 Task: Remove all calendars.
Action: Mouse moved to (961, 96)
Screenshot: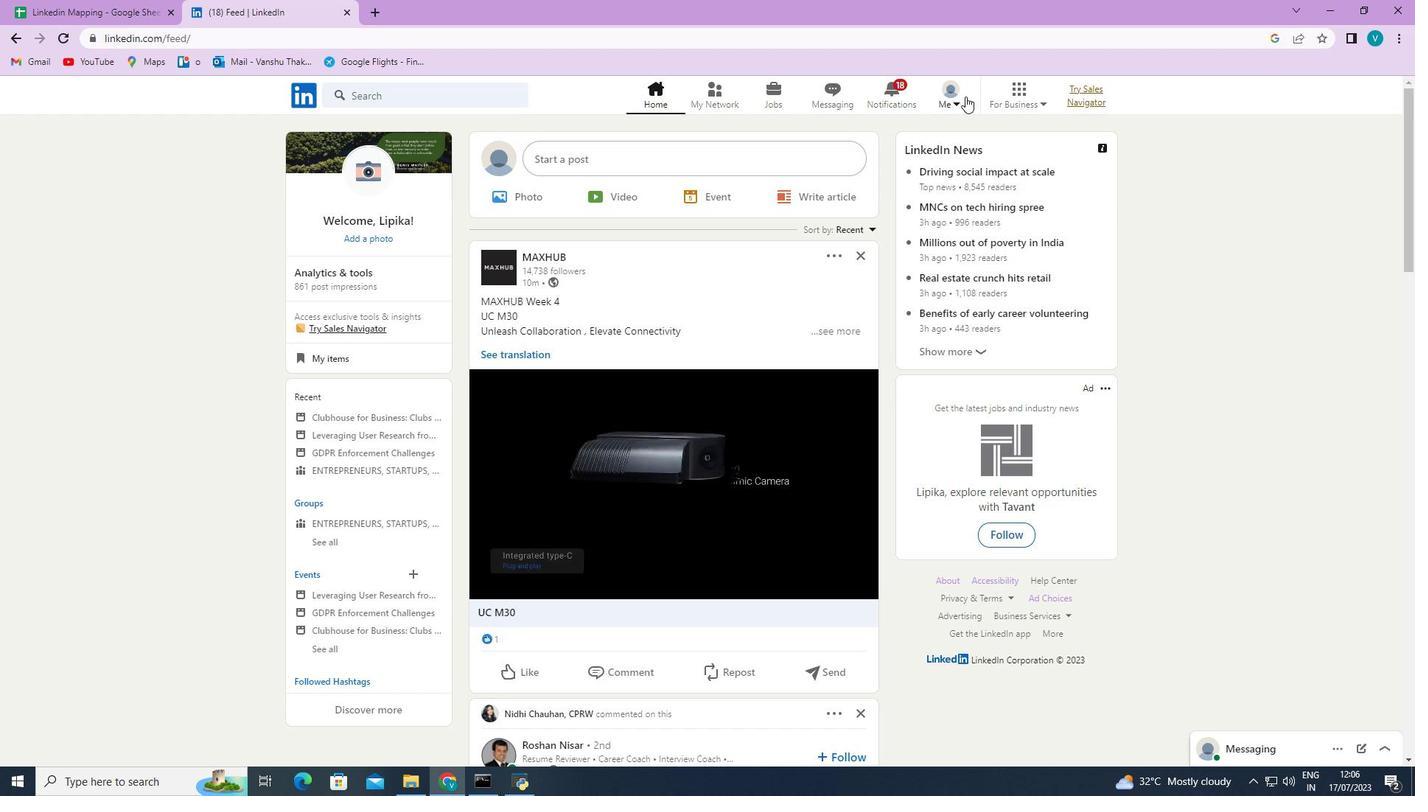 
Action: Mouse pressed left at (961, 96)
Screenshot: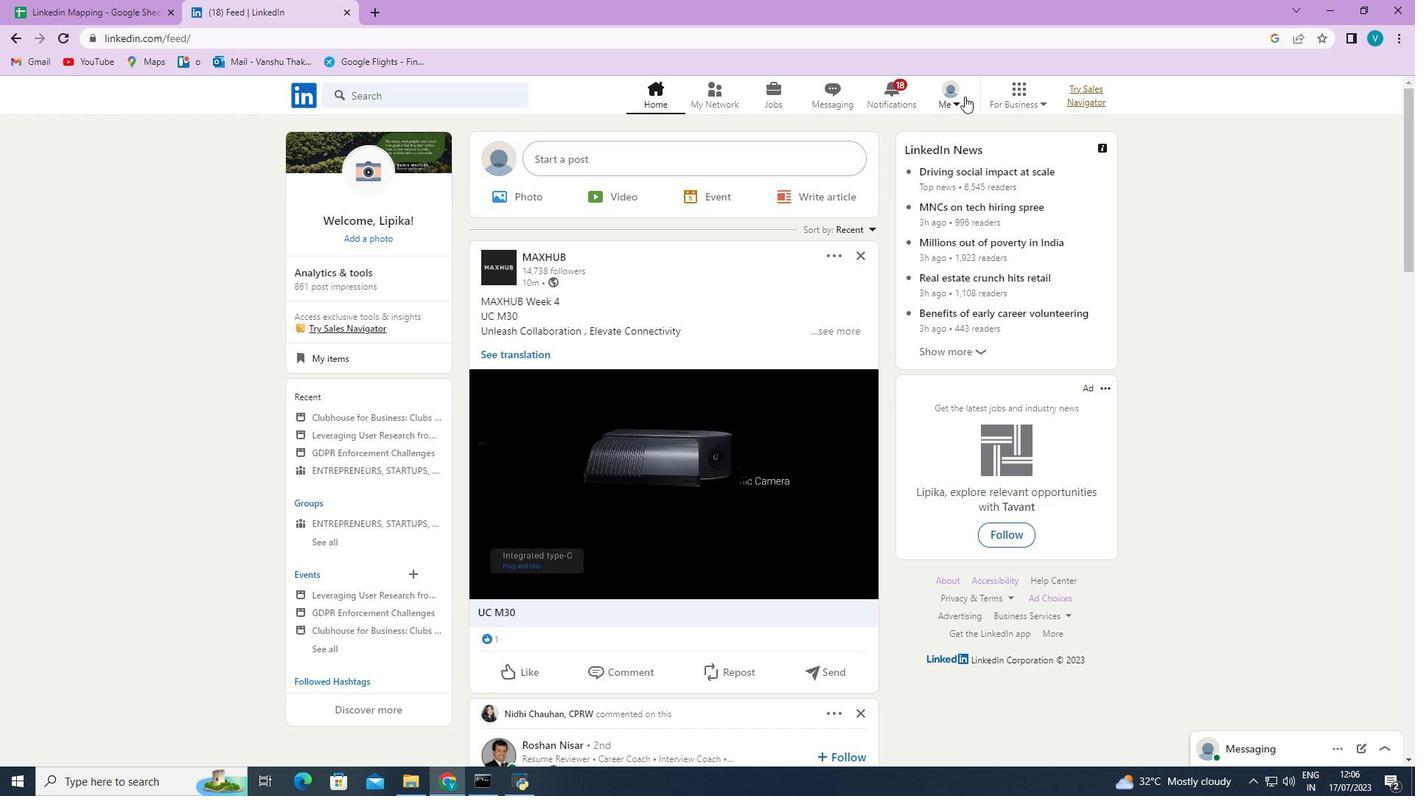 
Action: Mouse moved to (873, 250)
Screenshot: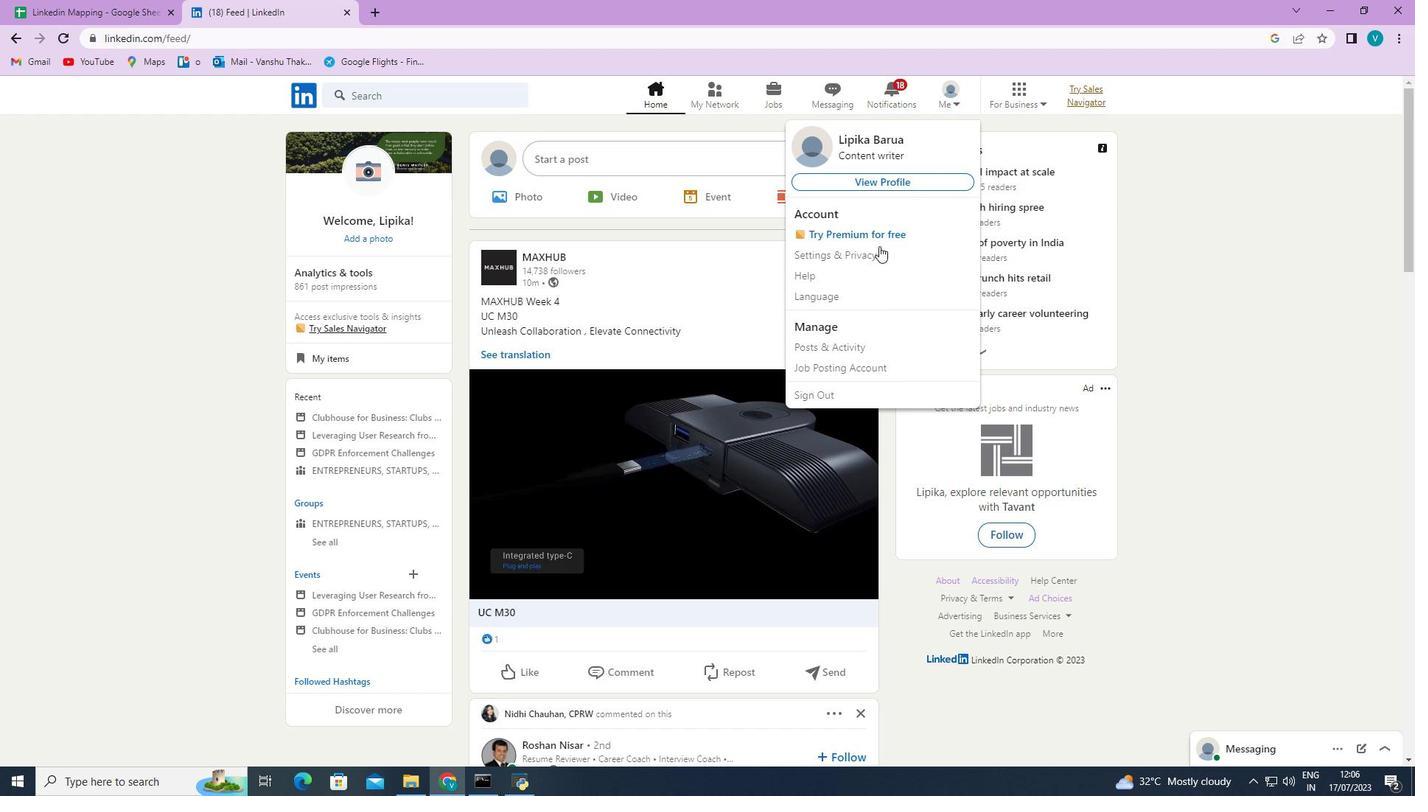 
Action: Mouse pressed left at (873, 250)
Screenshot: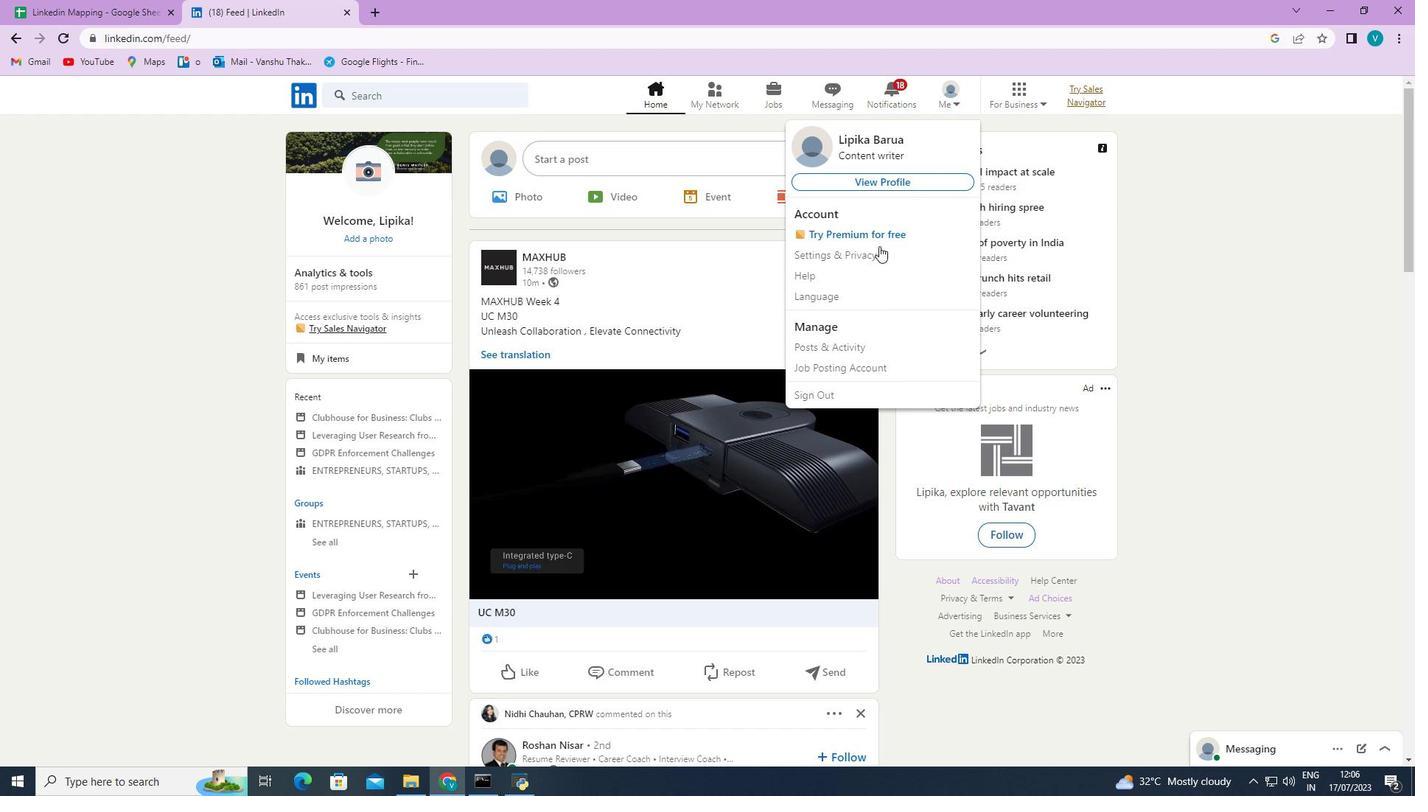 
Action: Mouse moved to (663, 367)
Screenshot: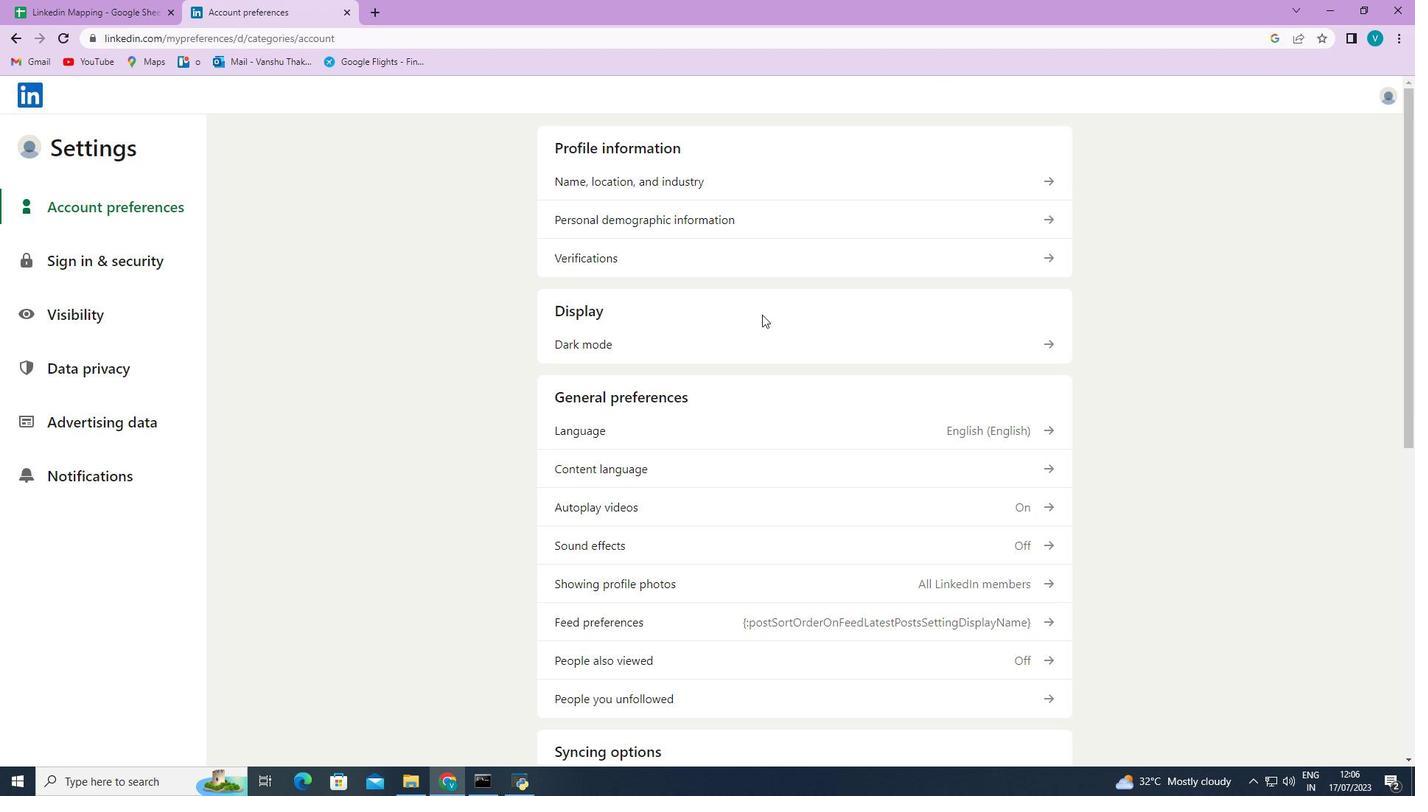 
Action: Mouse scrolled (663, 366) with delta (0, 0)
Screenshot: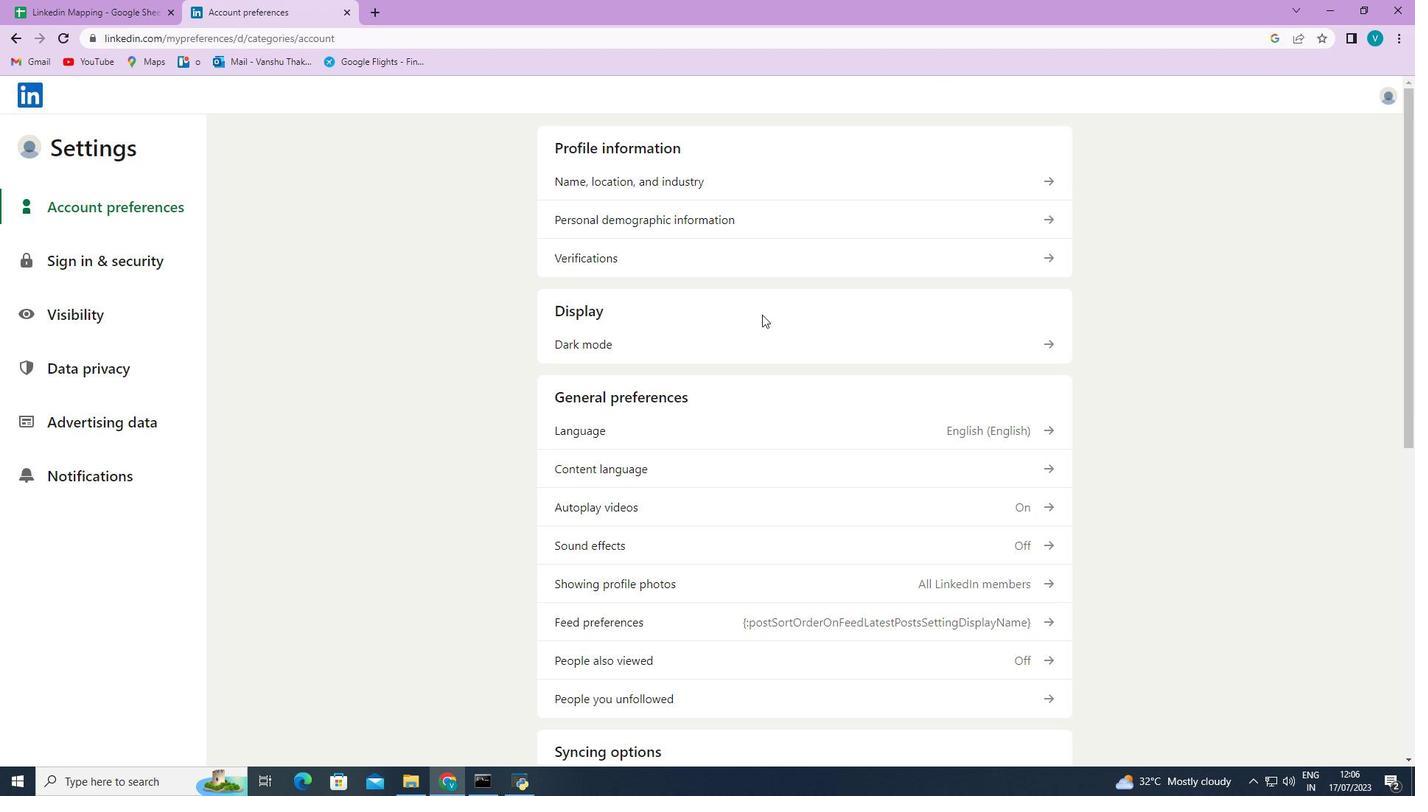 
Action: Mouse moved to (657, 370)
Screenshot: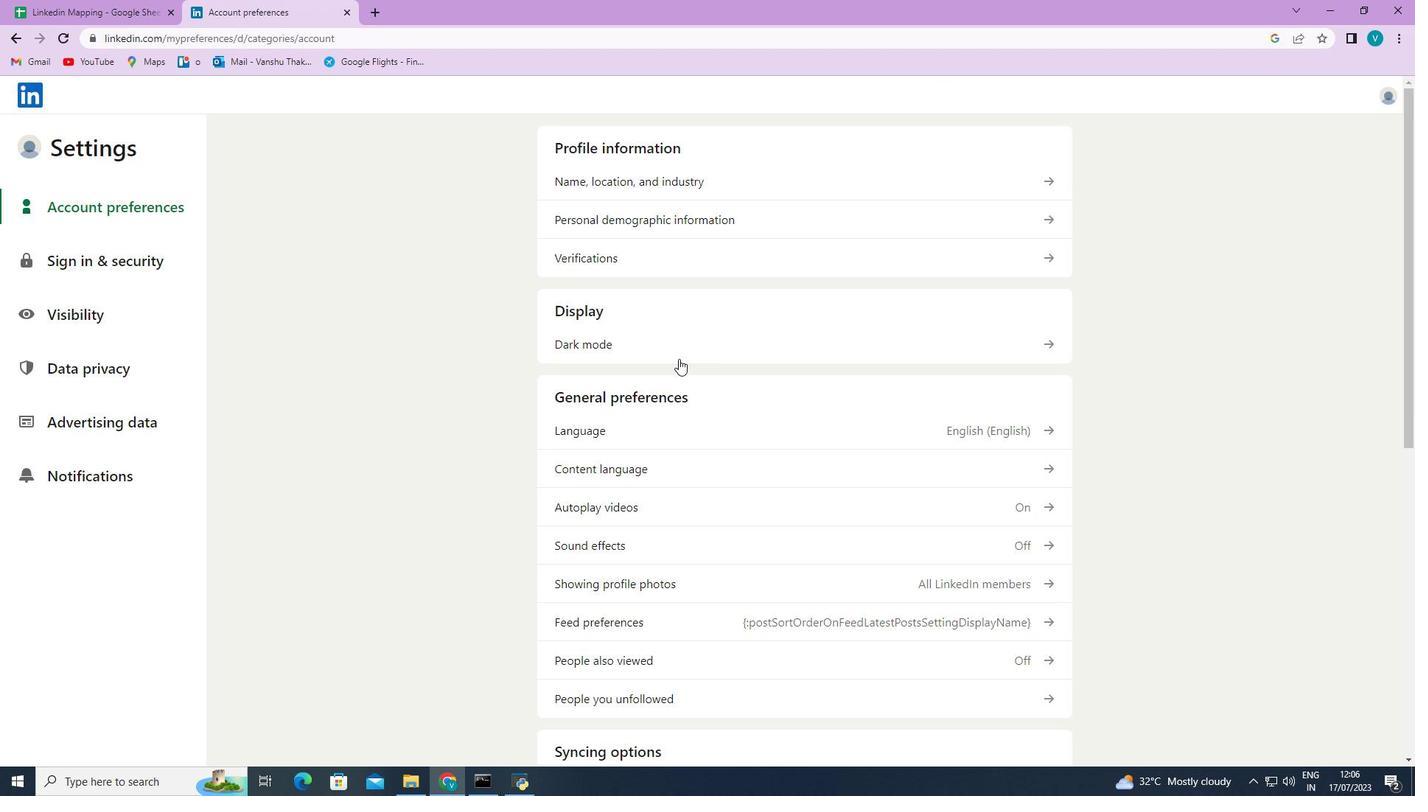 
Action: Mouse scrolled (657, 369) with delta (0, 0)
Screenshot: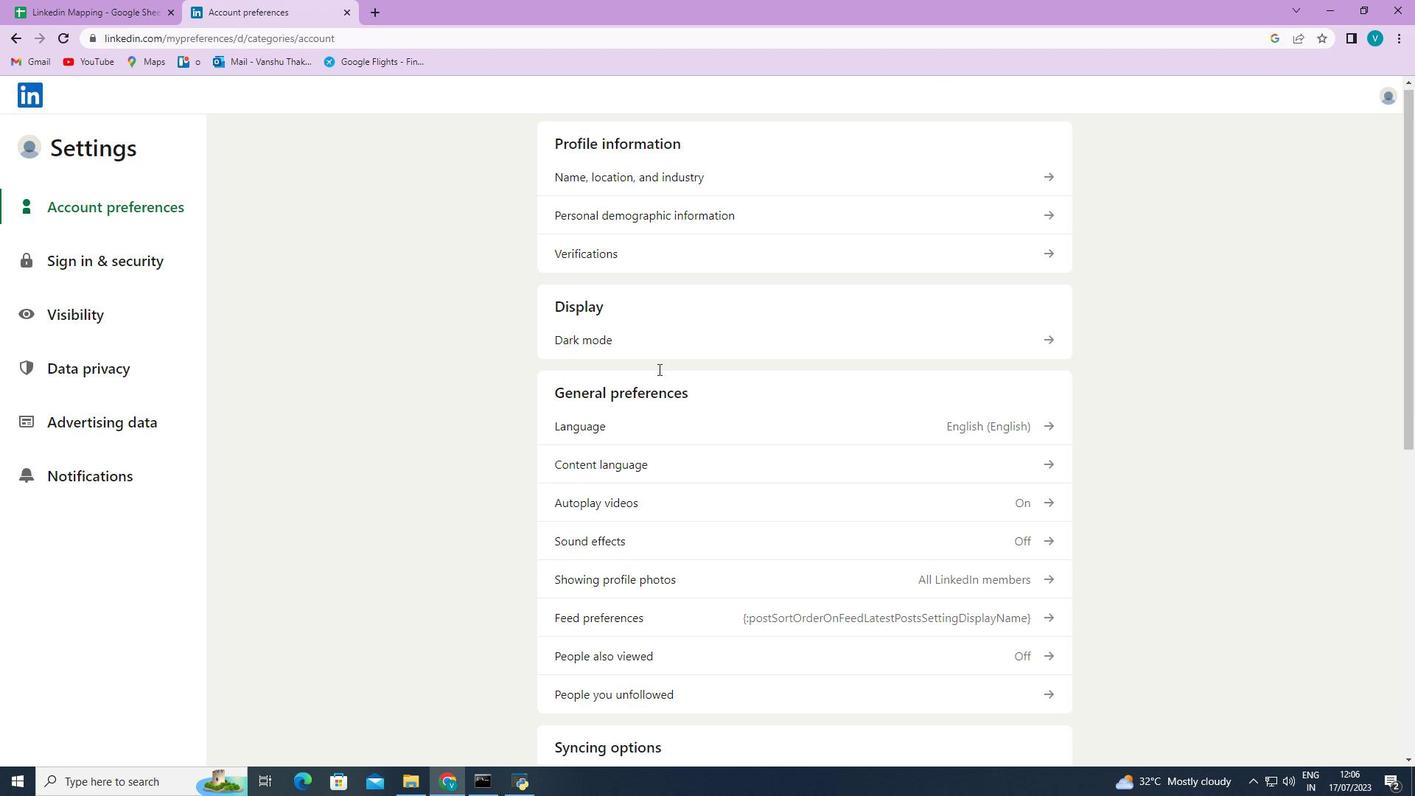 
Action: Mouse scrolled (657, 369) with delta (0, 0)
Screenshot: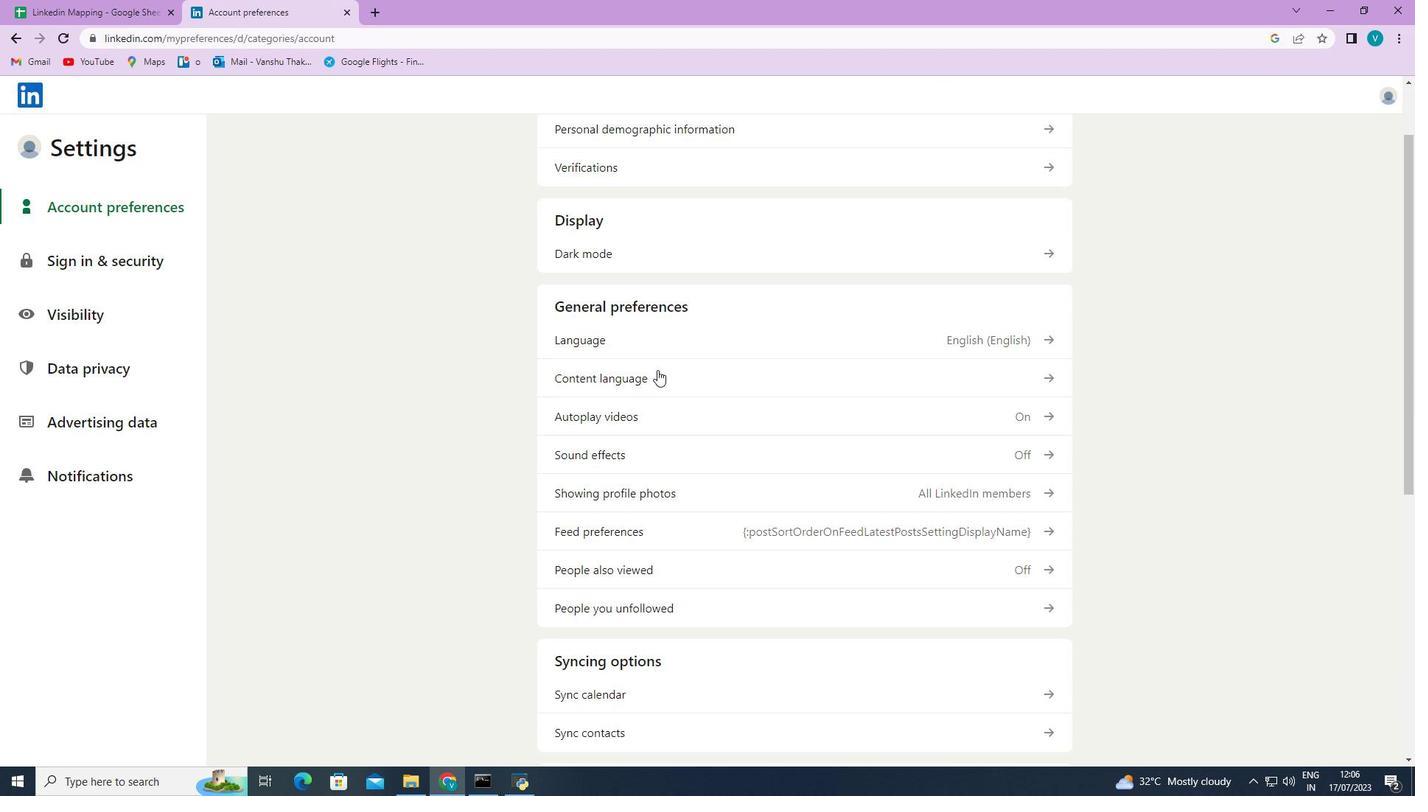 
Action: Mouse scrolled (657, 369) with delta (0, 0)
Screenshot: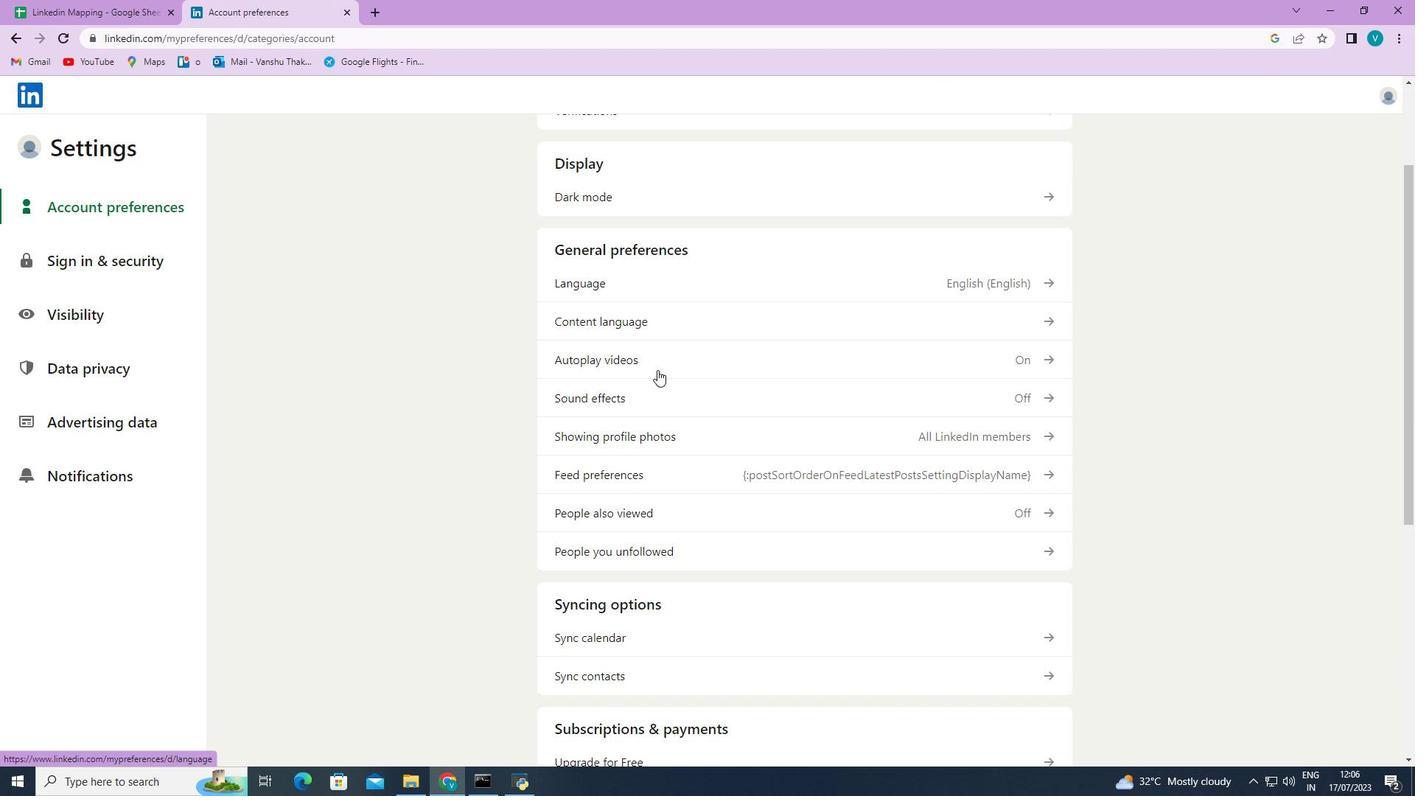 
Action: Mouse scrolled (657, 369) with delta (0, 0)
Screenshot: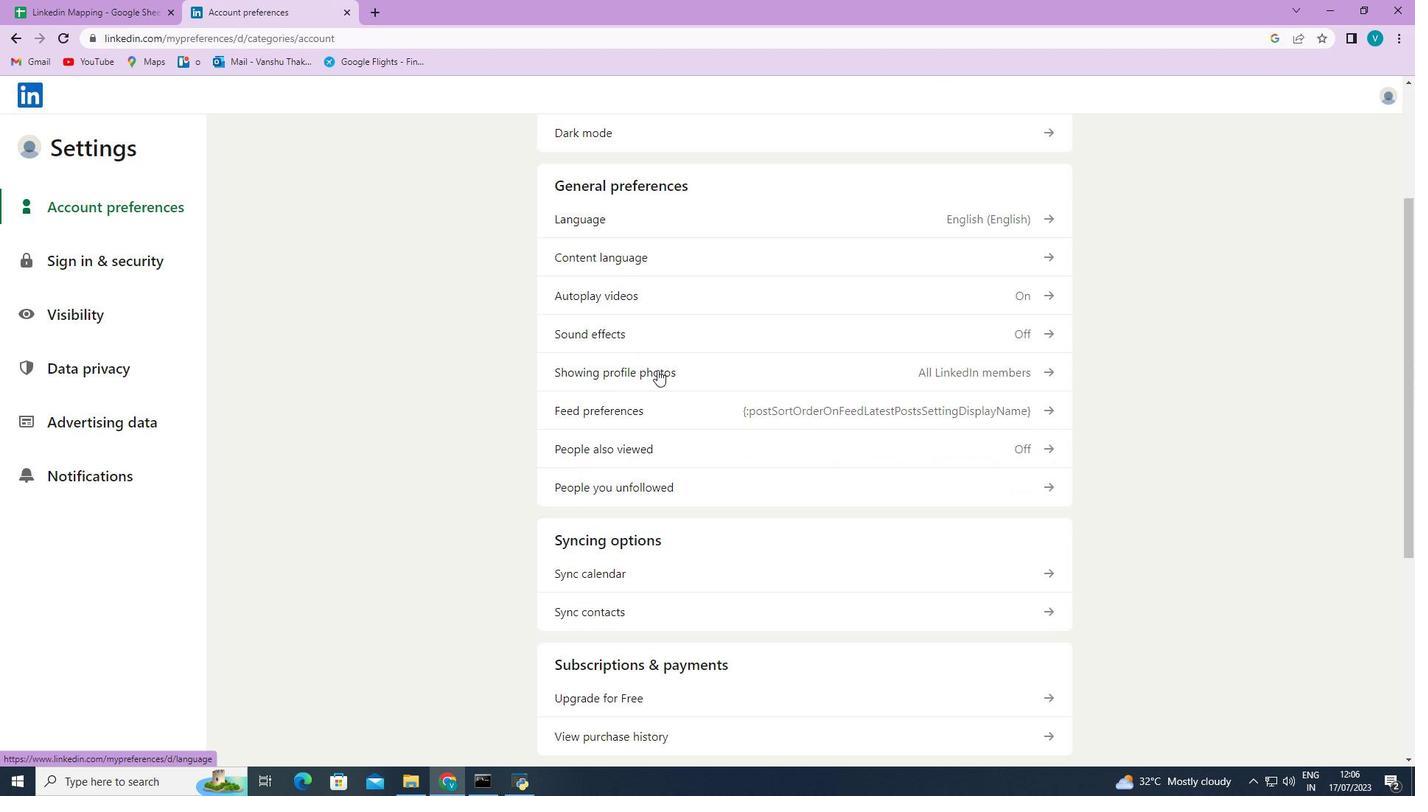 
Action: Mouse moved to (654, 414)
Screenshot: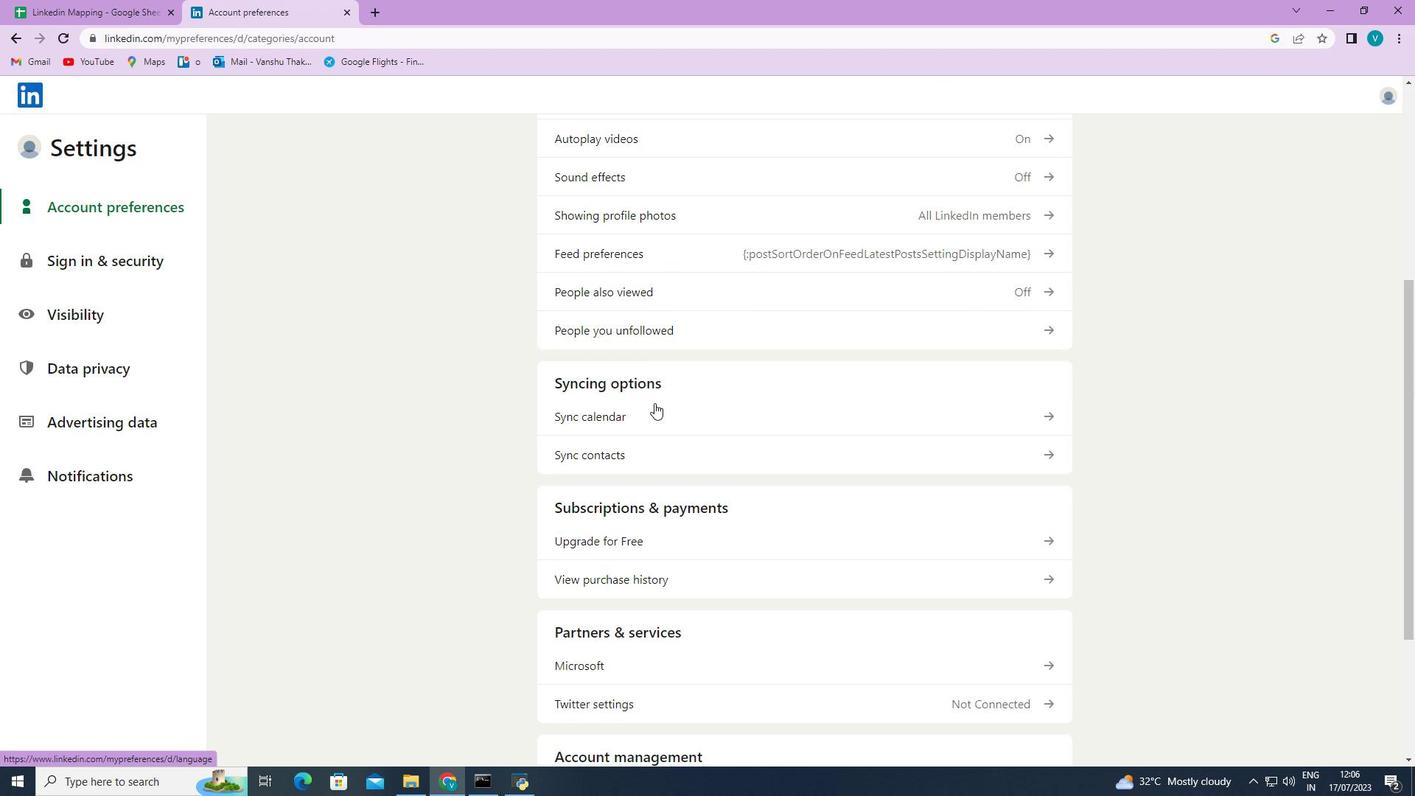 
Action: Mouse pressed left at (654, 414)
Screenshot: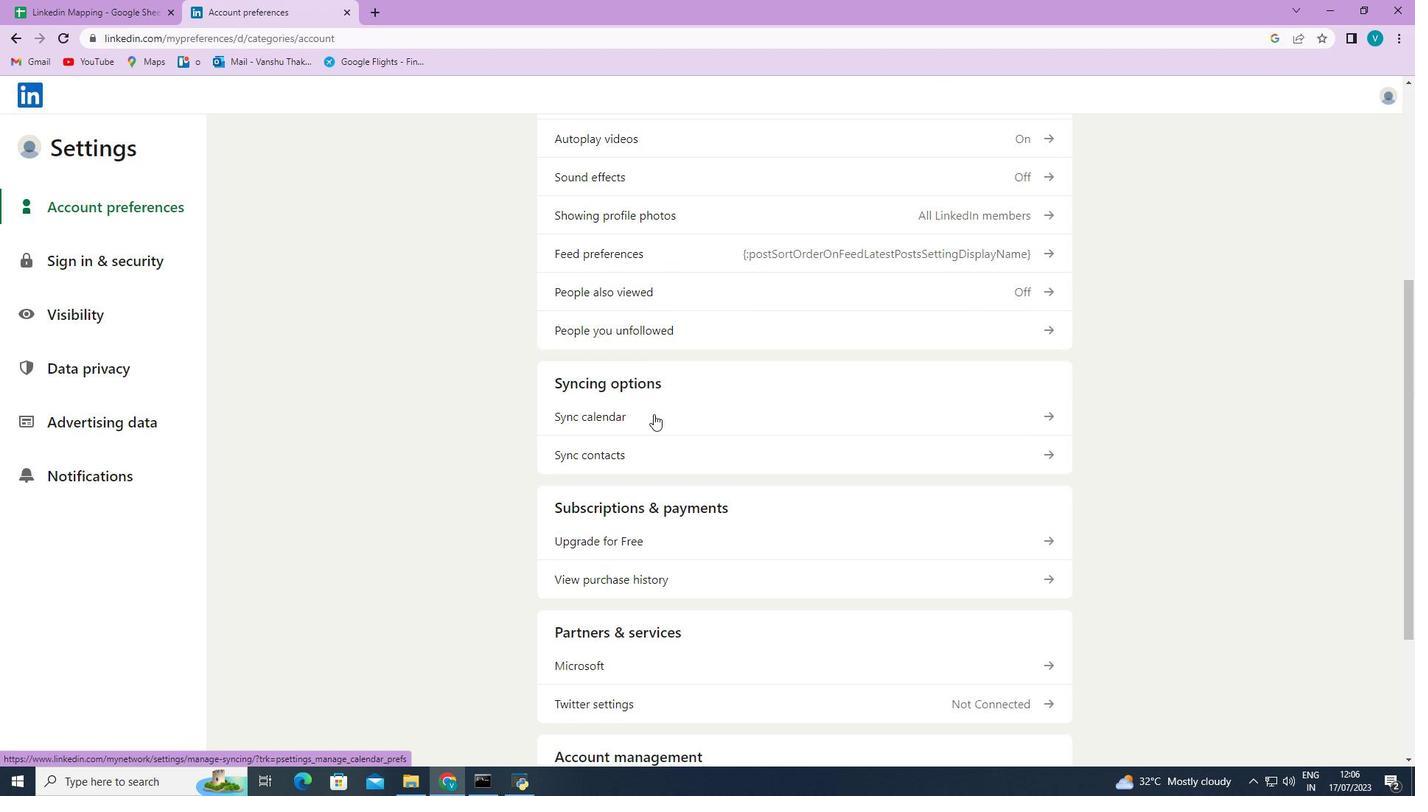 
Action: Mouse moved to (833, 488)
Screenshot: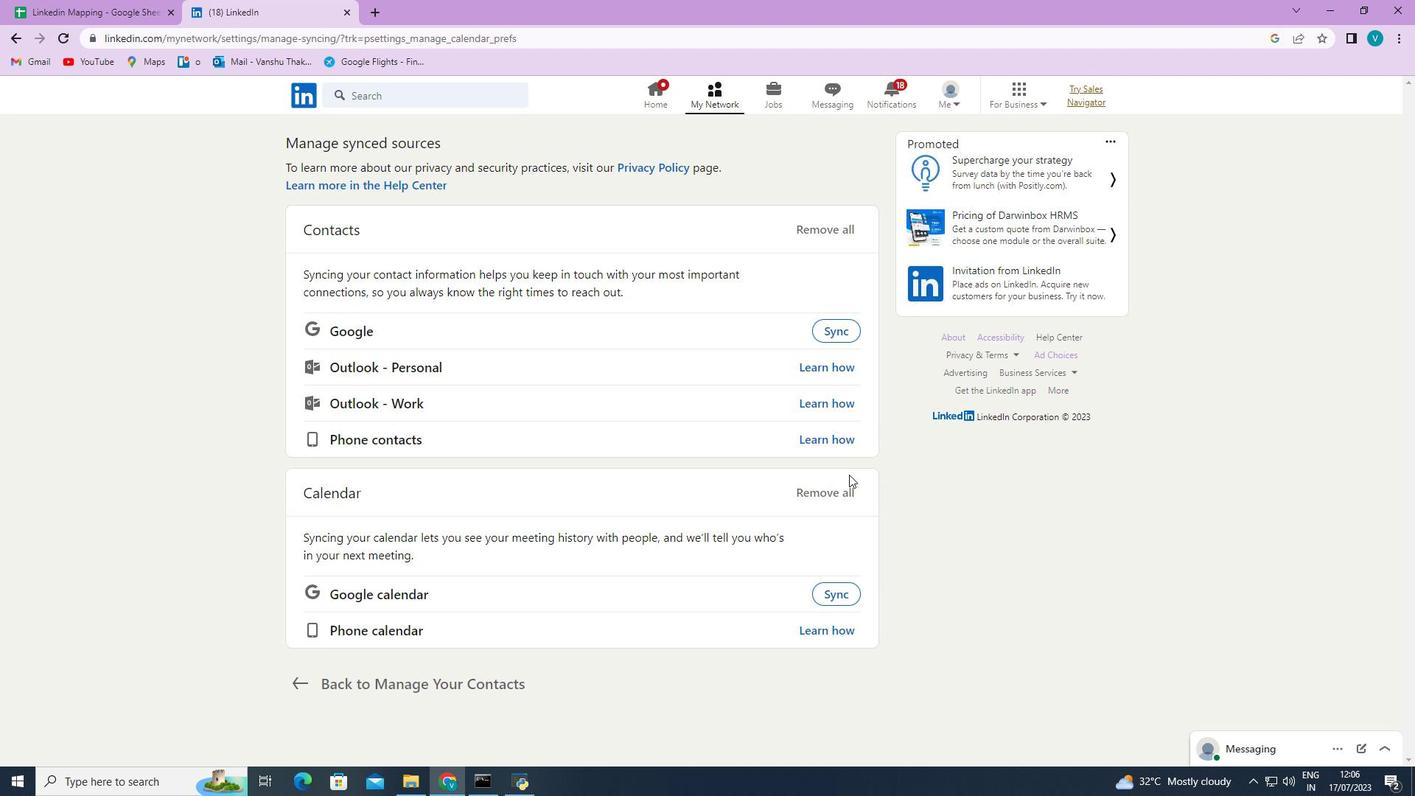 
Action: Mouse pressed left at (833, 488)
Screenshot: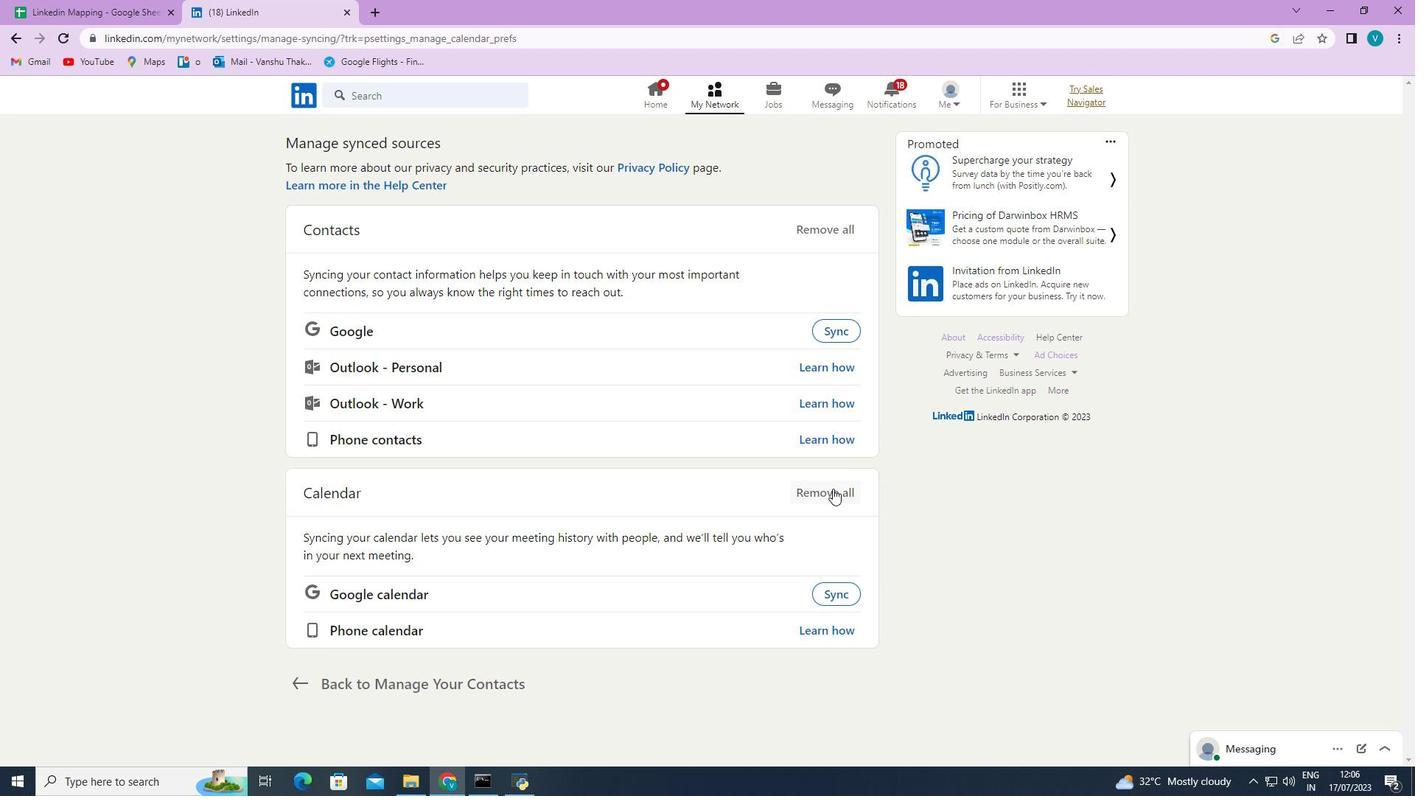 
Action: Mouse moved to (794, 245)
Screenshot: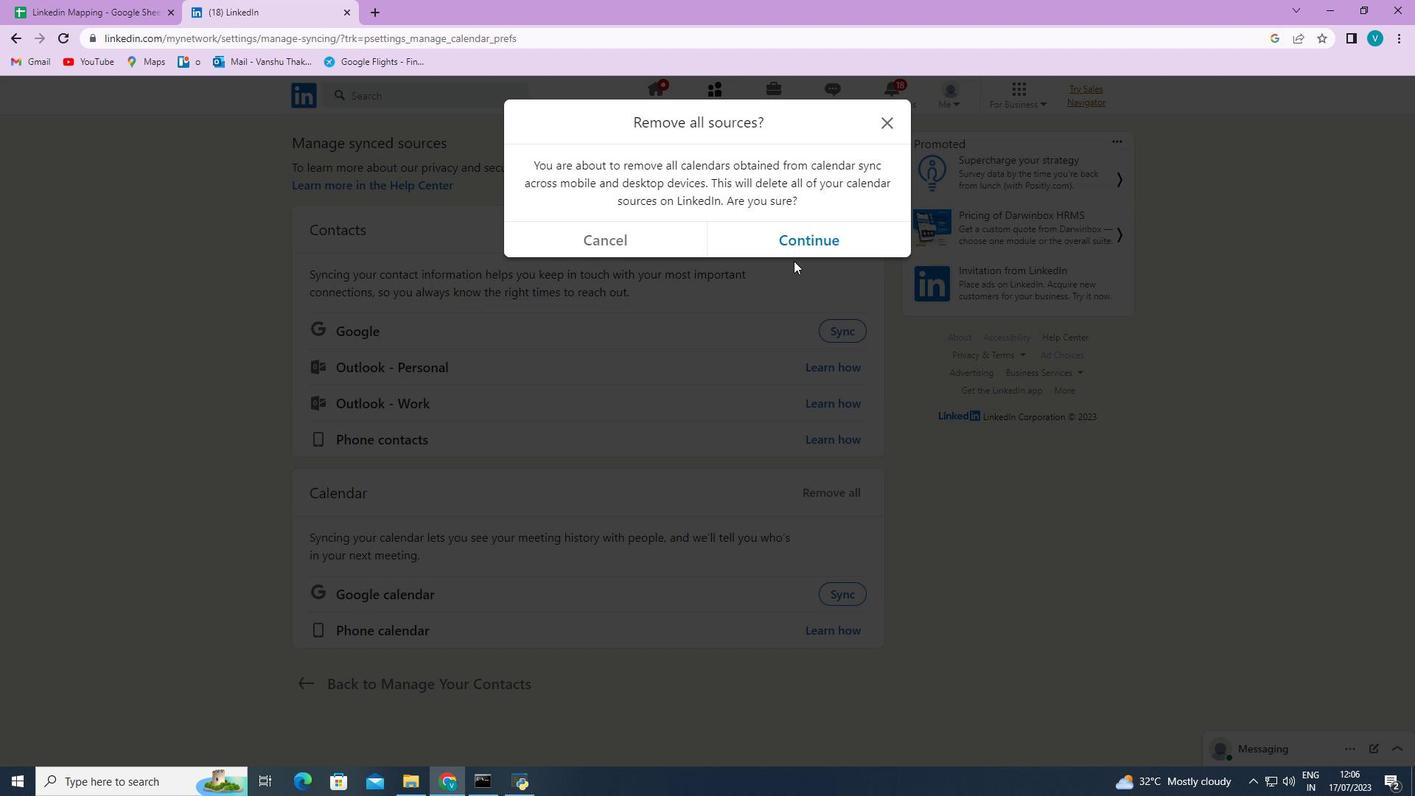 
Action: Mouse pressed left at (794, 245)
Screenshot: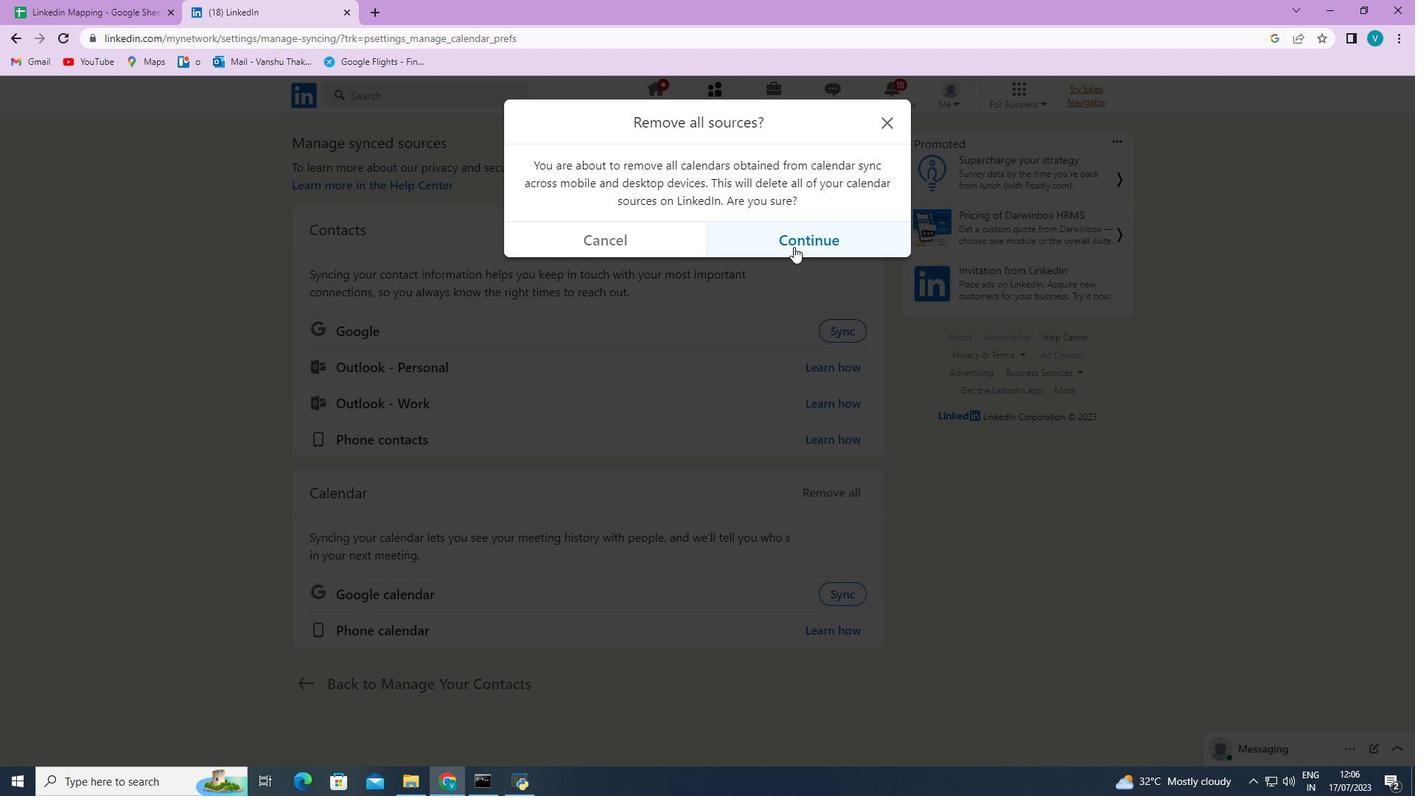 
